 Task: Check the average views per listing of 1 story in the last 1 year.
Action: Mouse moved to (923, 206)
Screenshot: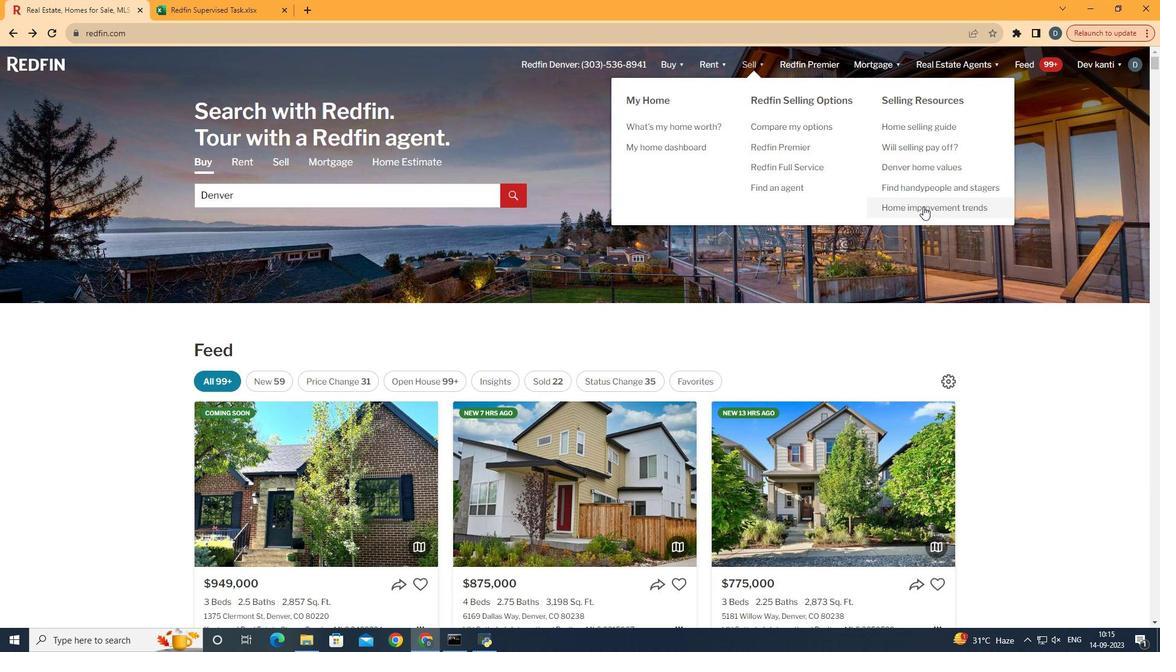 
Action: Mouse pressed left at (923, 206)
Screenshot: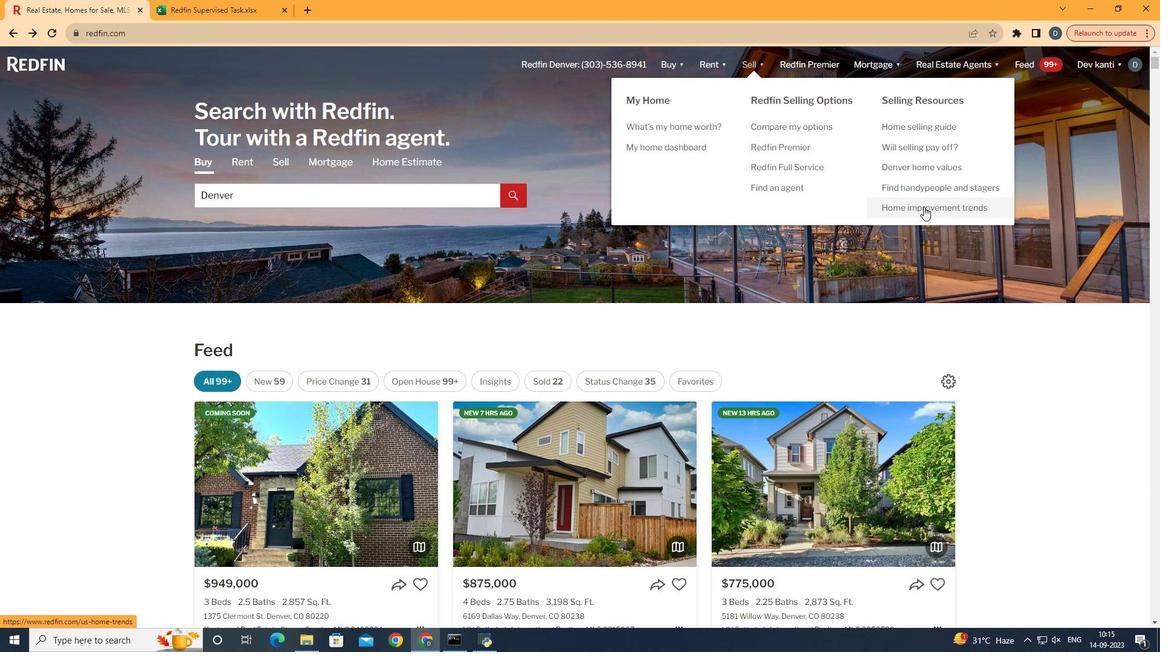 
Action: Mouse moved to (280, 234)
Screenshot: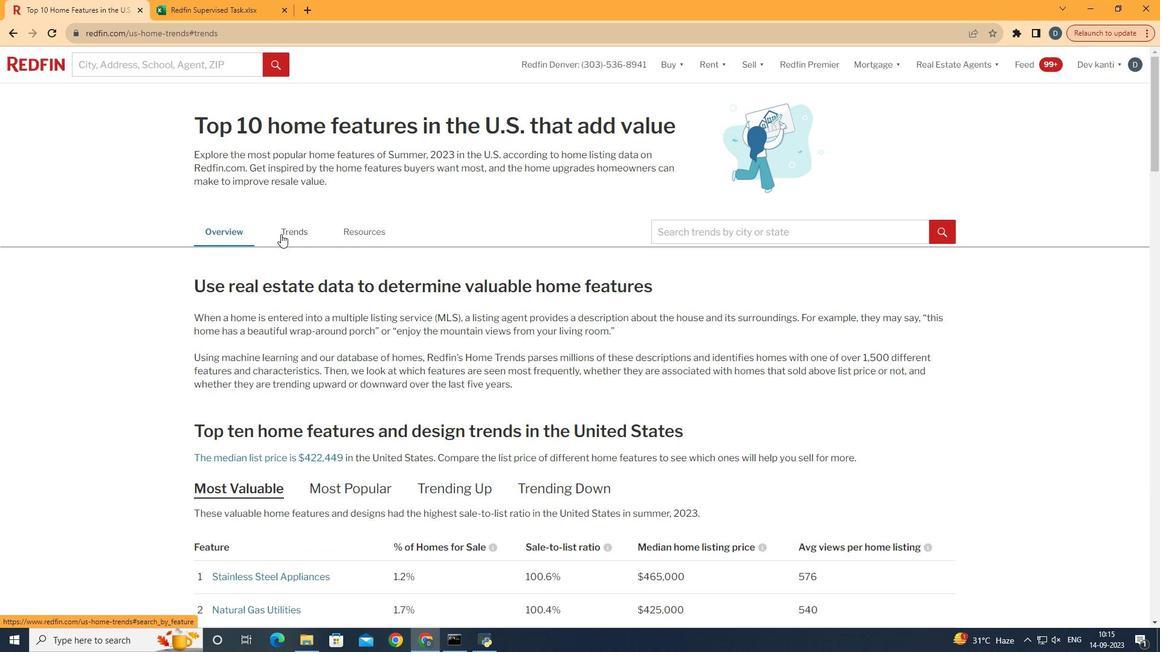 
Action: Mouse pressed left at (280, 234)
Screenshot: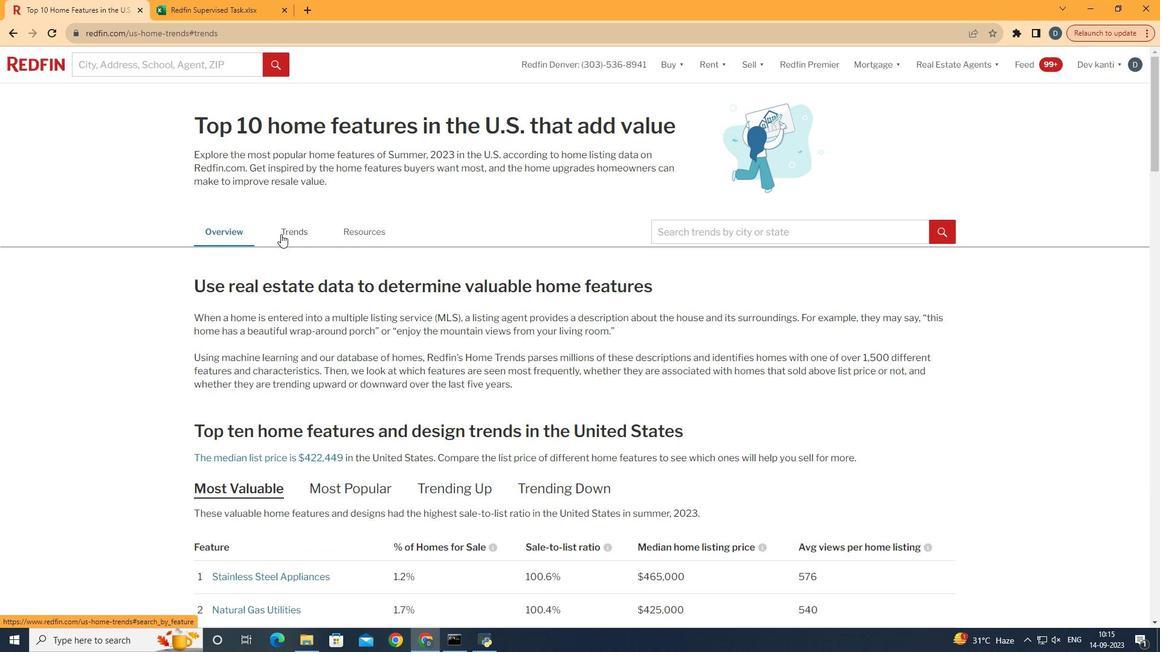
Action: Mouse moved to (377, 297)
Screenshot: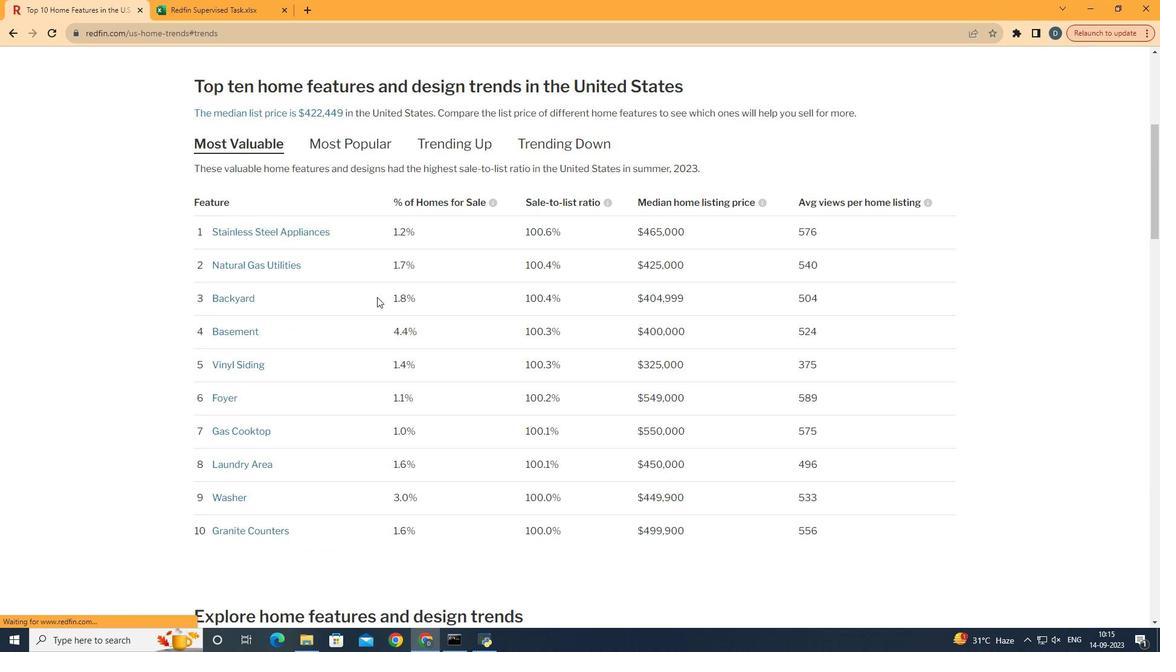
Action: Mouse scrolled (377, 296) with delta (0, 0)
Screenshot: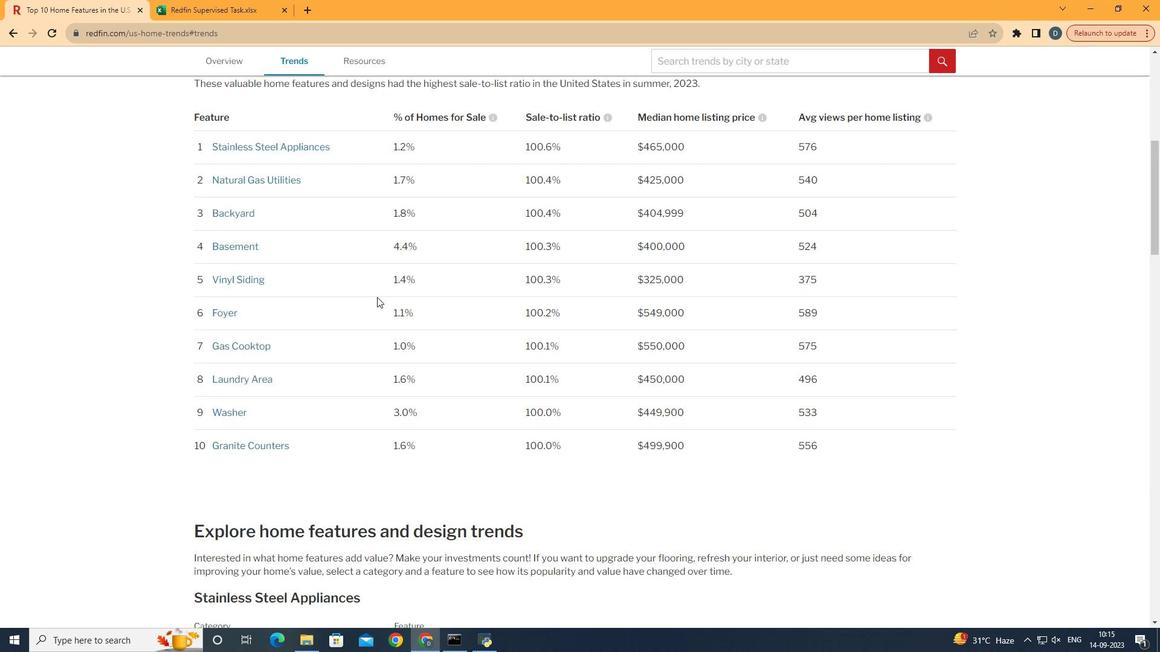 
Action: Mouse scrolled (377, 296) with delta (0, 0)
Screenshot: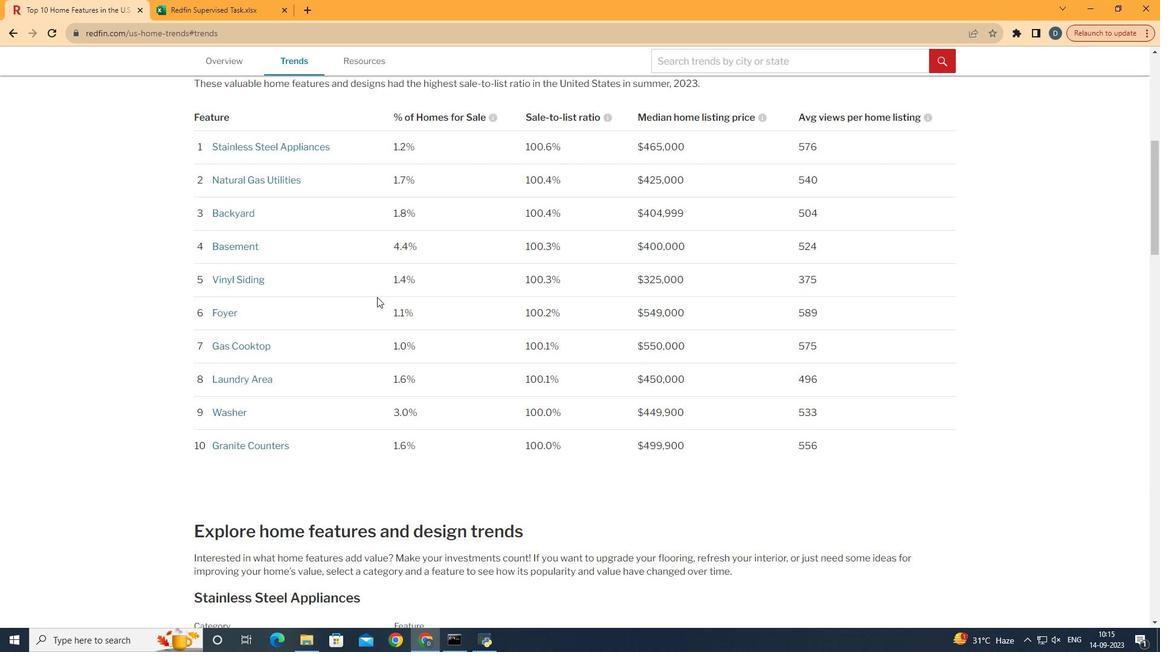 
Action: Mouse scrolled (377, 296) with delta (0, 0)
Screenshot: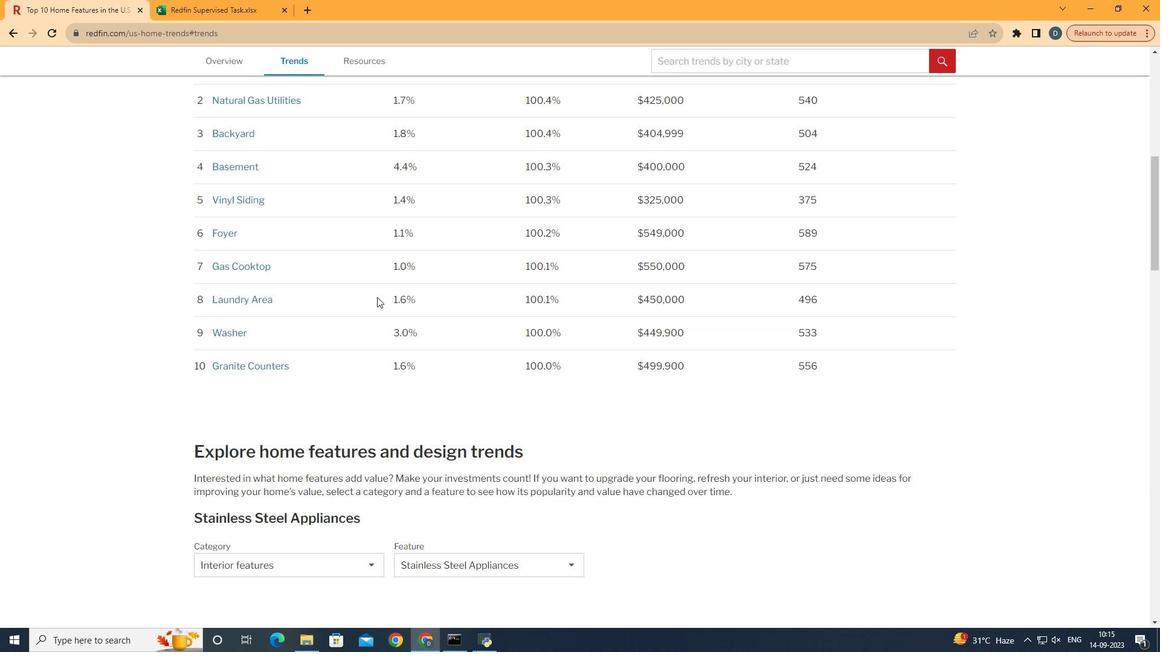 
Action: Mouse scrolled (377, 296) with delta (0, 0)
Screenshot: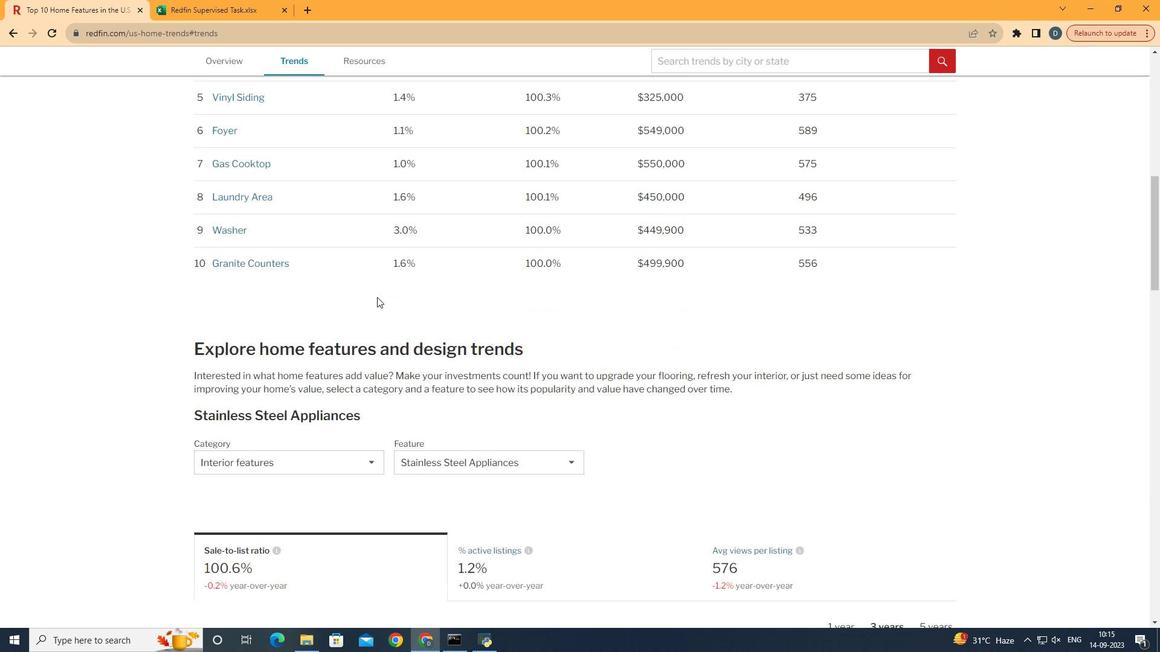 
Action: Mouse scrolled (377, 296) with delta (0, 0)
Screenshot: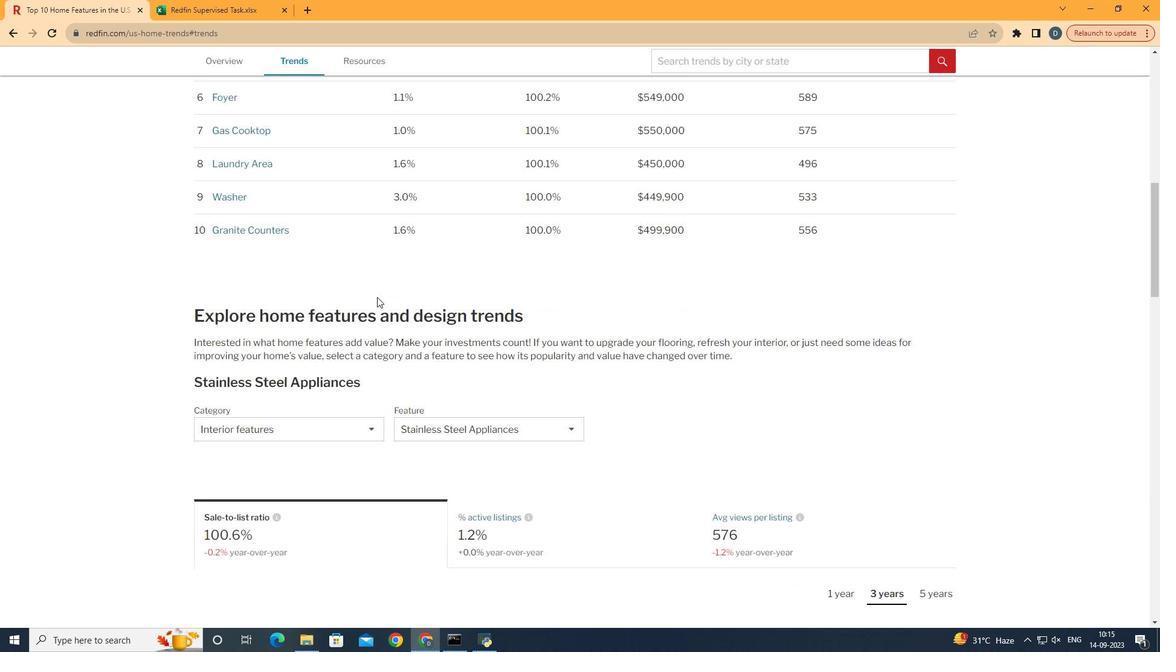 
Action: Mouse scrolled (377, 296) with delta (0, 0)
Screenshot: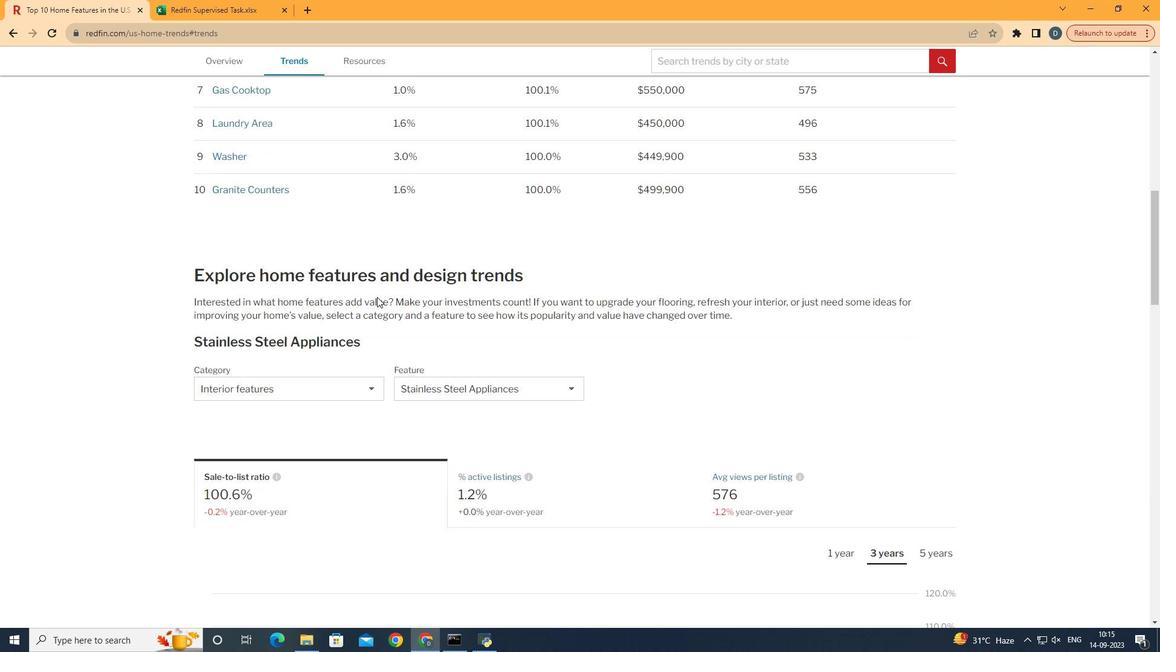 
Action: Mouse moved to (377, 297)
Screenshot: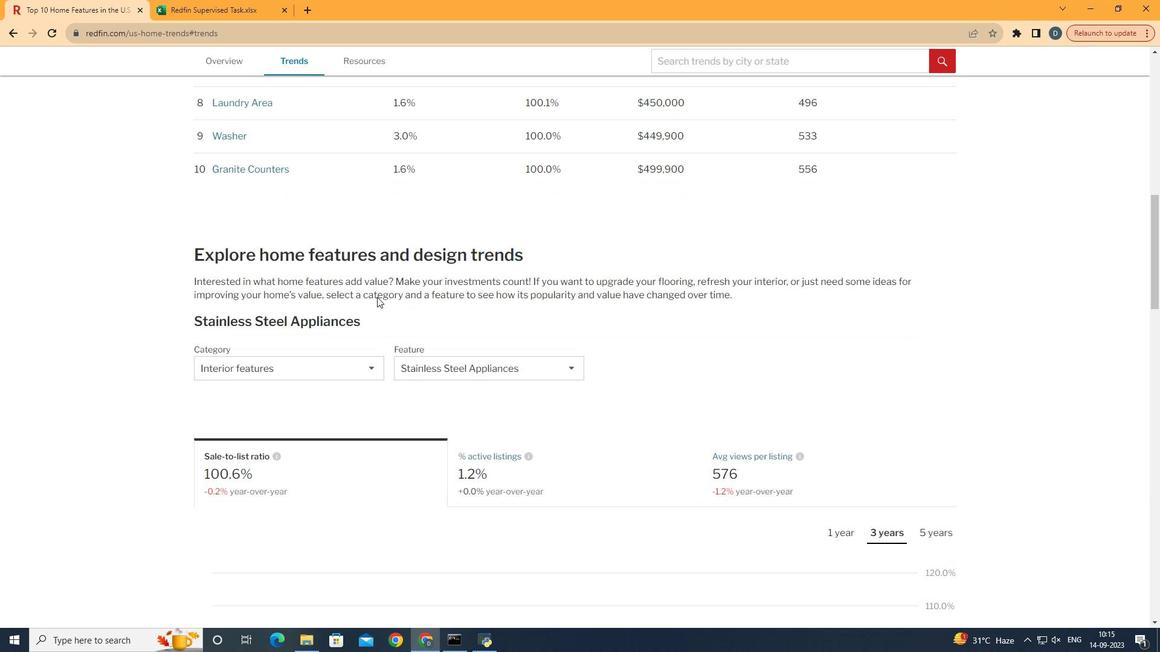
Action: Mouse scrolled (377, 296) with delta (0, 0)
Screenshot: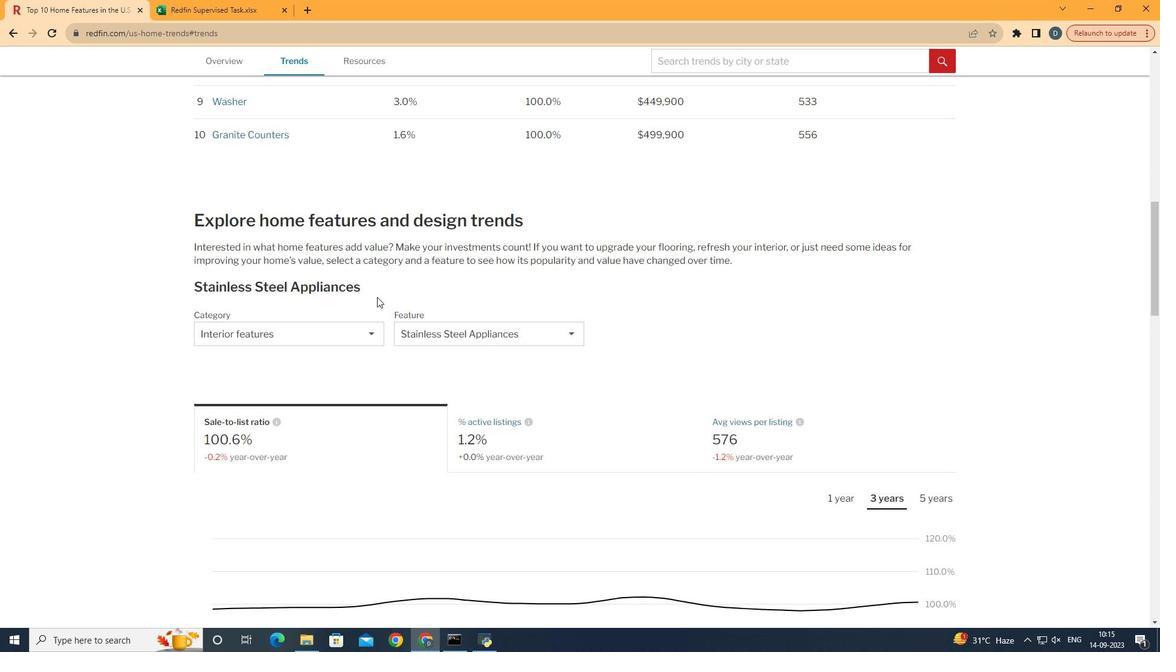 
Action: Mouse scrolled (377, 296) with delta (0, 0)
Screenshot: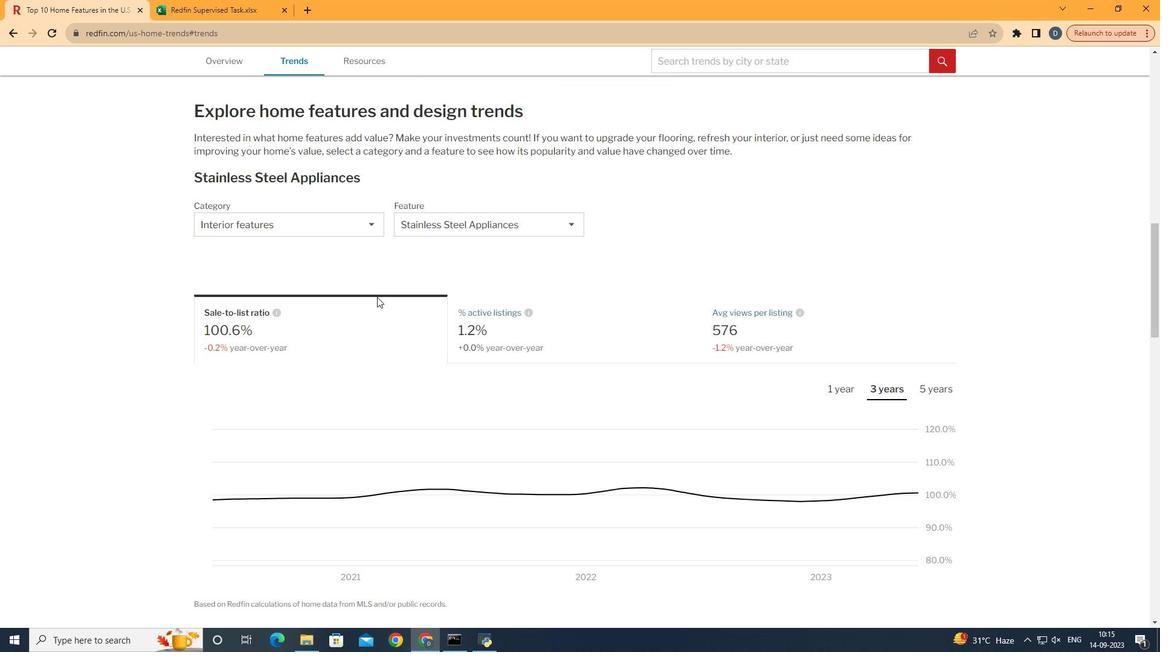 
Action: Mouse scrolled (377, 296) with delta (0, 0)
Screenshot: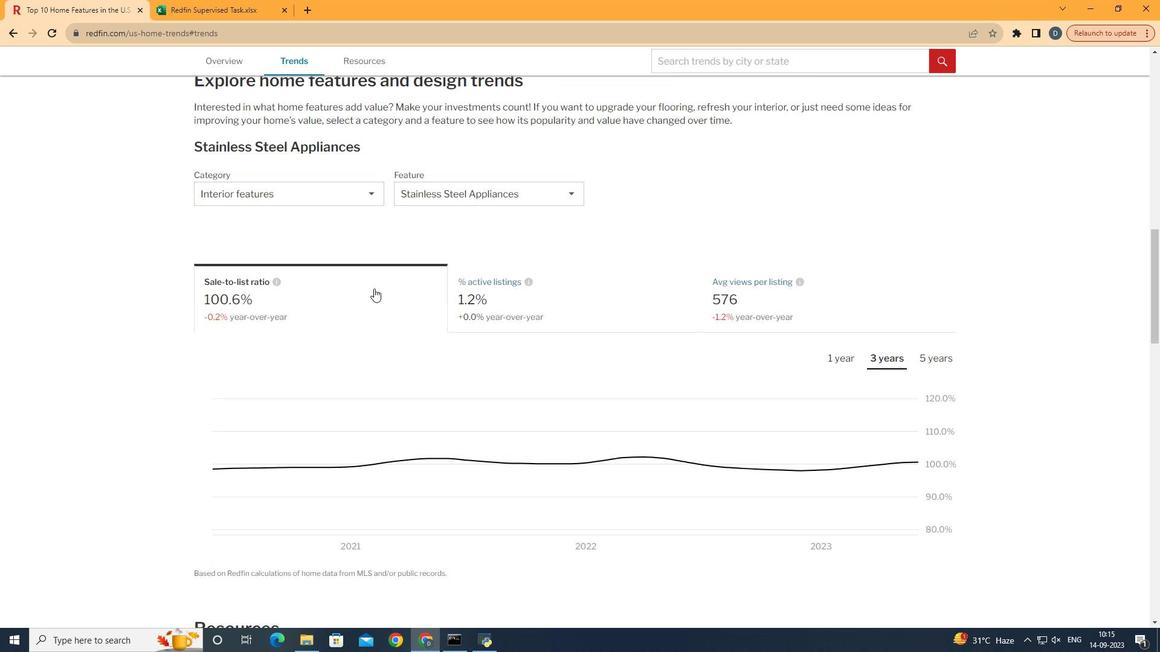 
Action: Mouse moved to (338, 193)
Screenshot: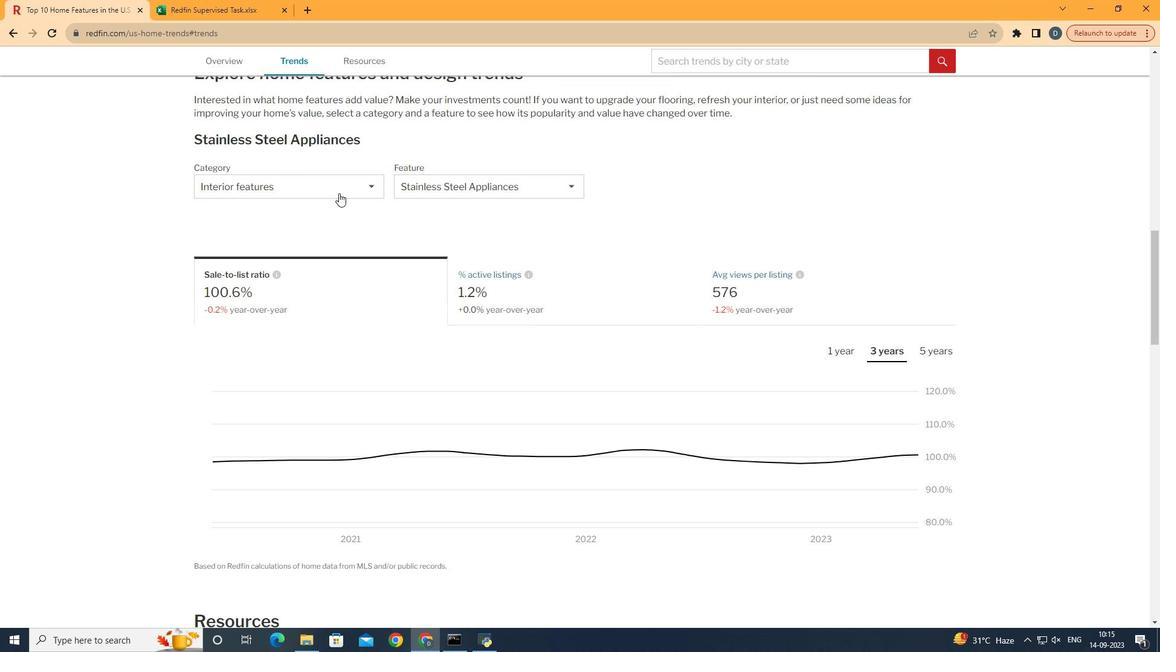 
Action: Mouse pressed left at (338, 193)
Screenshot: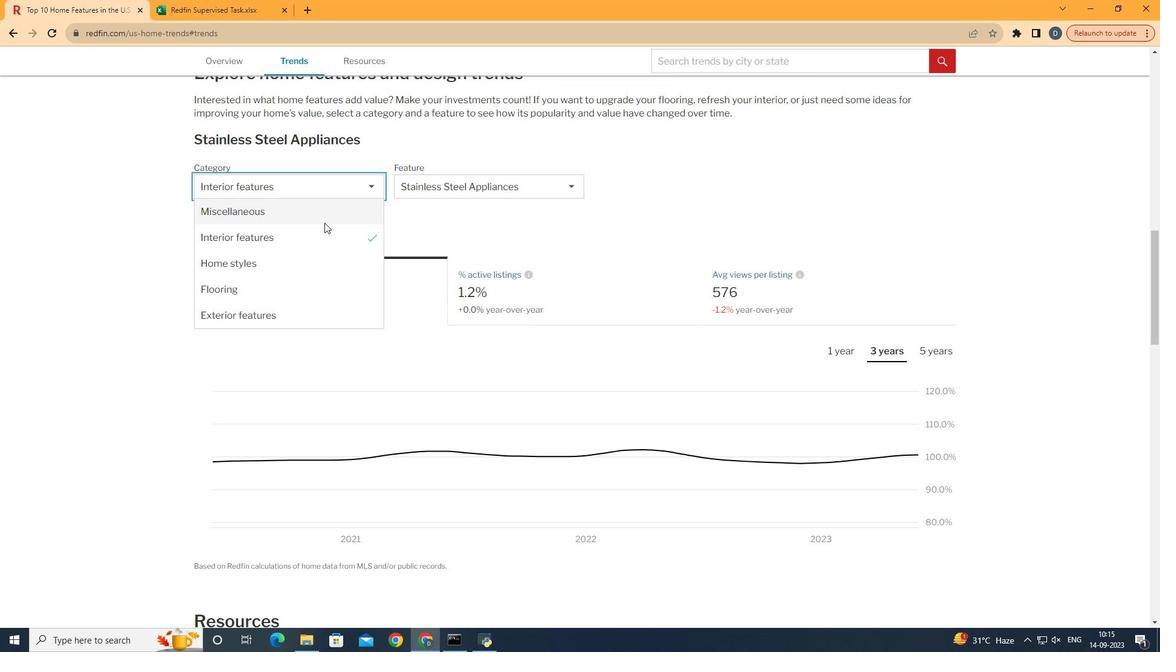 
Action: Mouse moved to (319, 264)
Screenshot: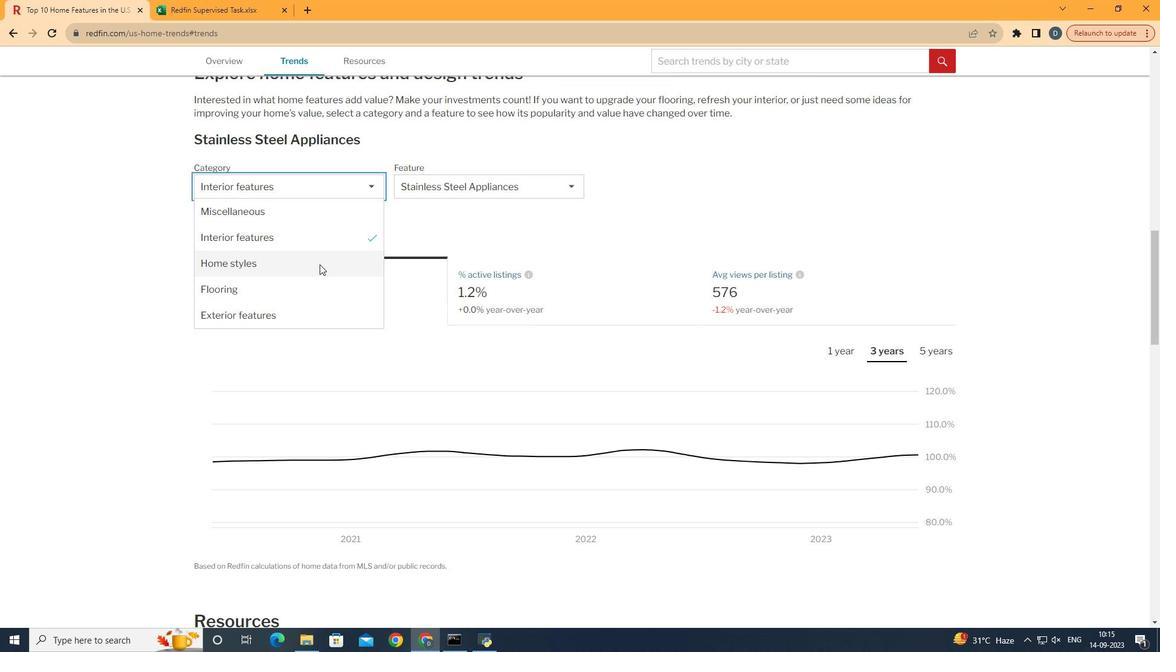 
Action: Mouse pressed left at (319, 264)
Screenshot: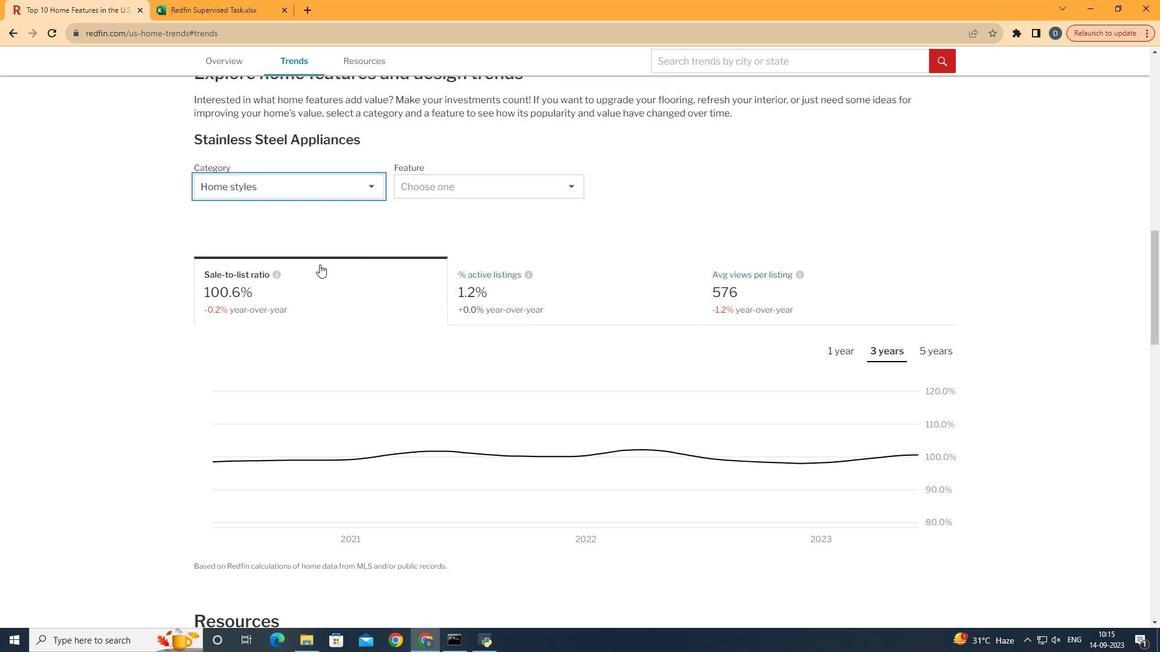 
Action: Mouse moved to (468, 184)
Screenshot: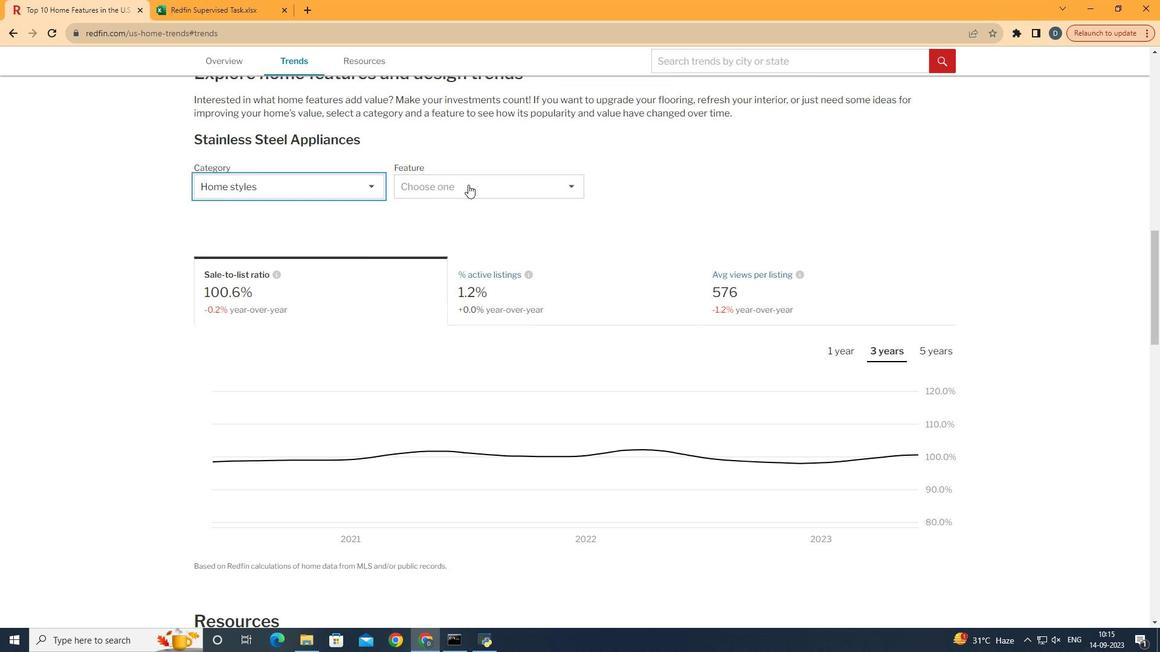 
Action: Mouse pressed left at (468, 184)
Screenshot: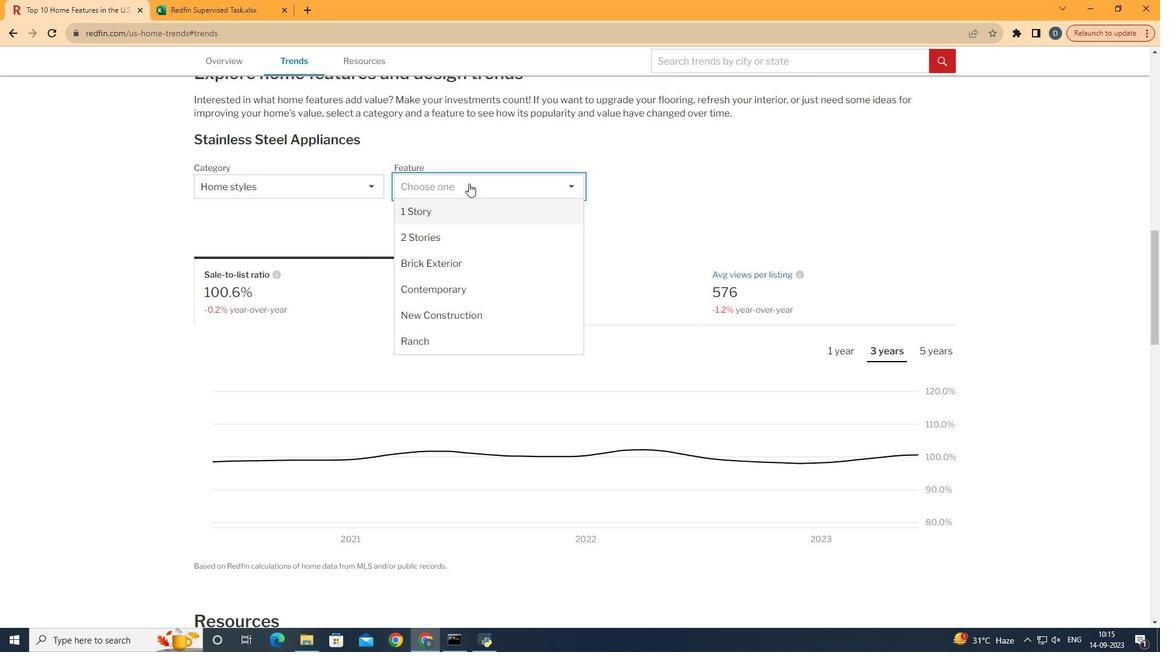 
Action: Mouse moved to (473, 211)
Screenshot: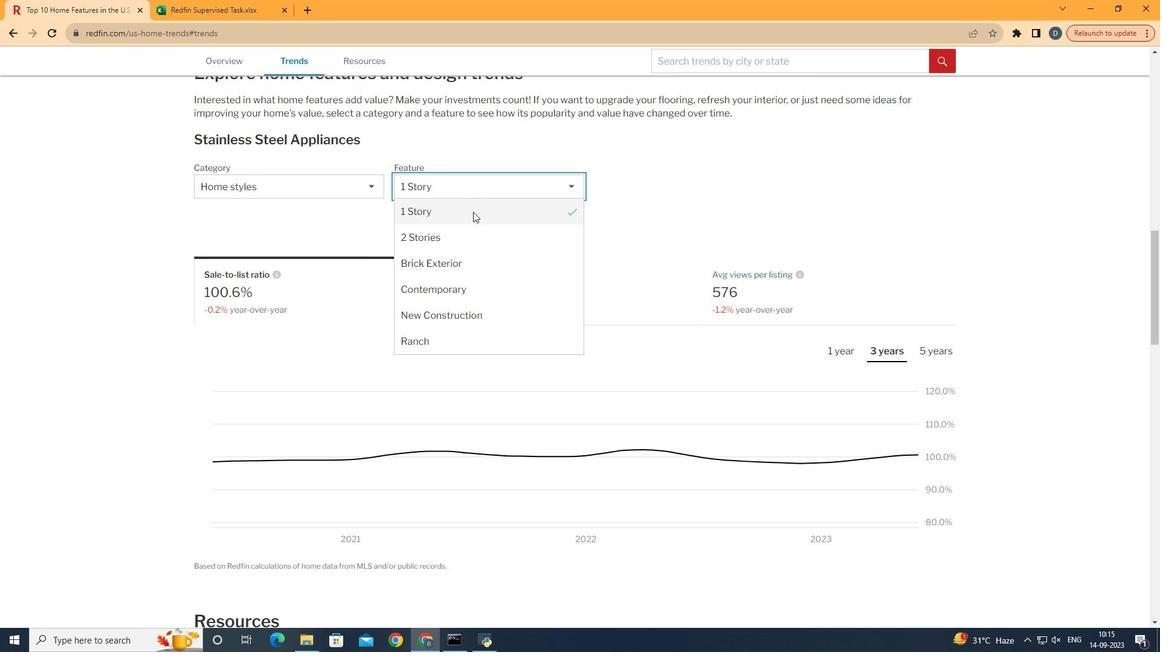 
Action: Mouse pressed left at (473, 211)
Screenshot: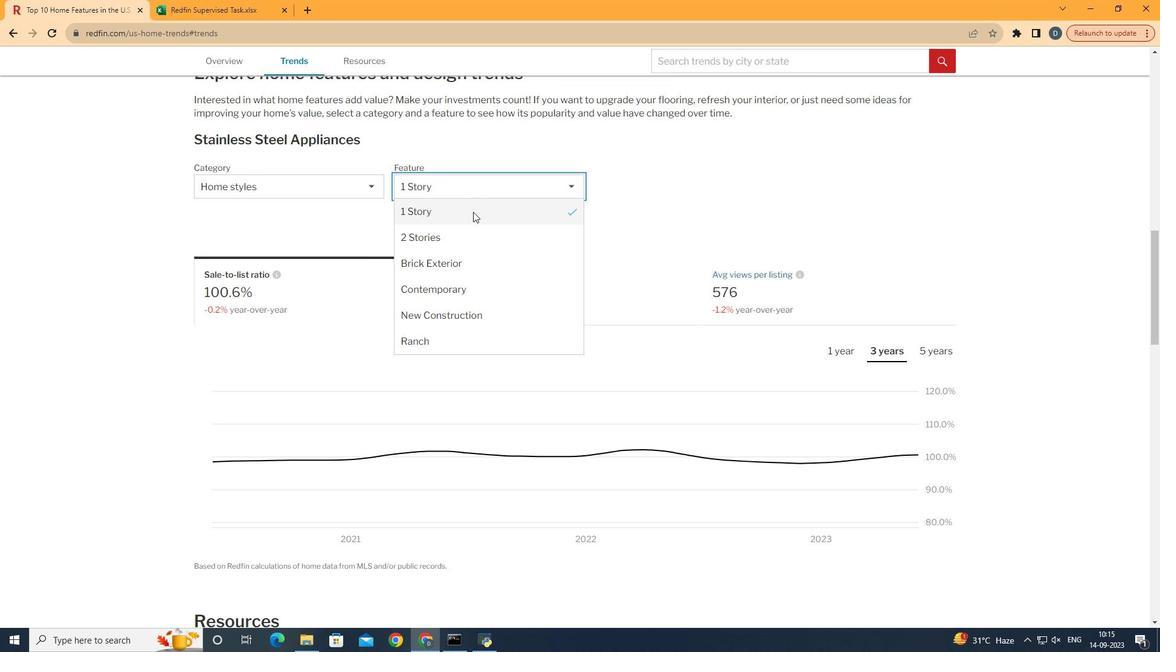 
Action: Mouse moved to (598, 250)
Screenshot: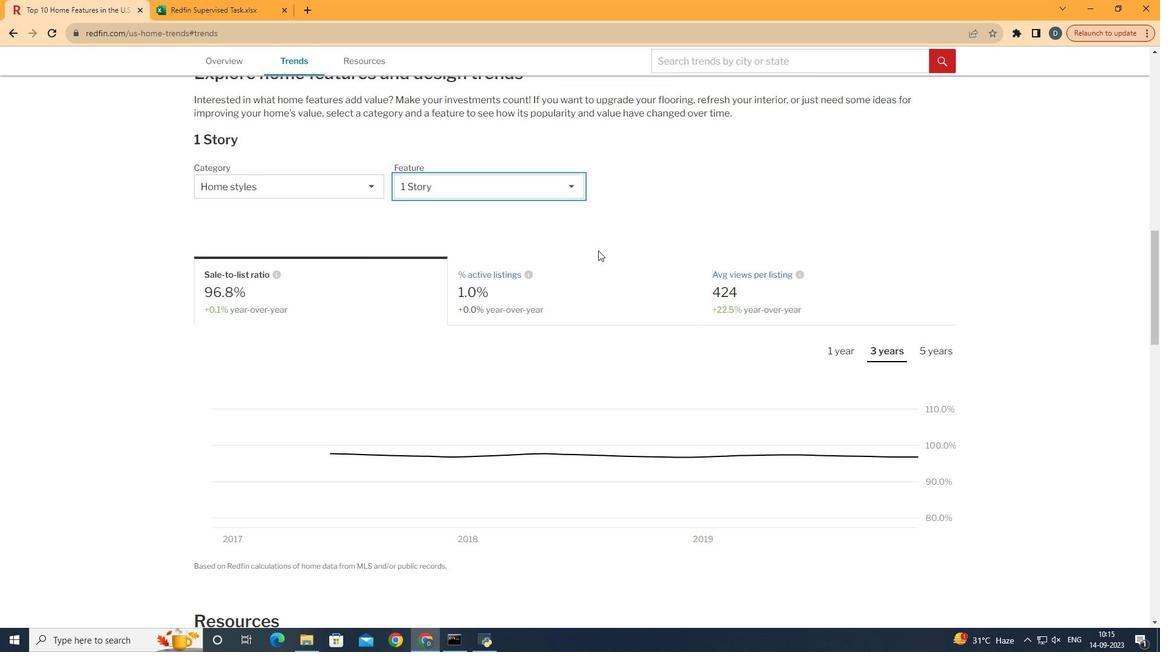 
Action: Mouse scrolled (598, 250) with delta (0, 0)
Screenshot: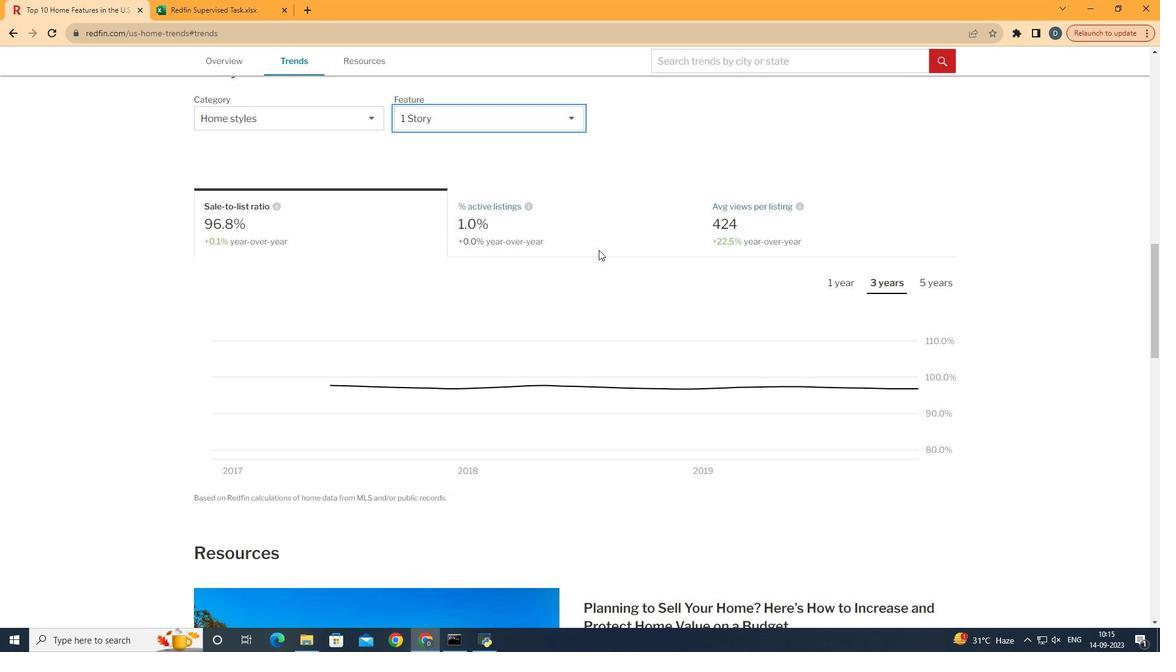 
Action: Mouse moved to (598, 250)
Screenshot: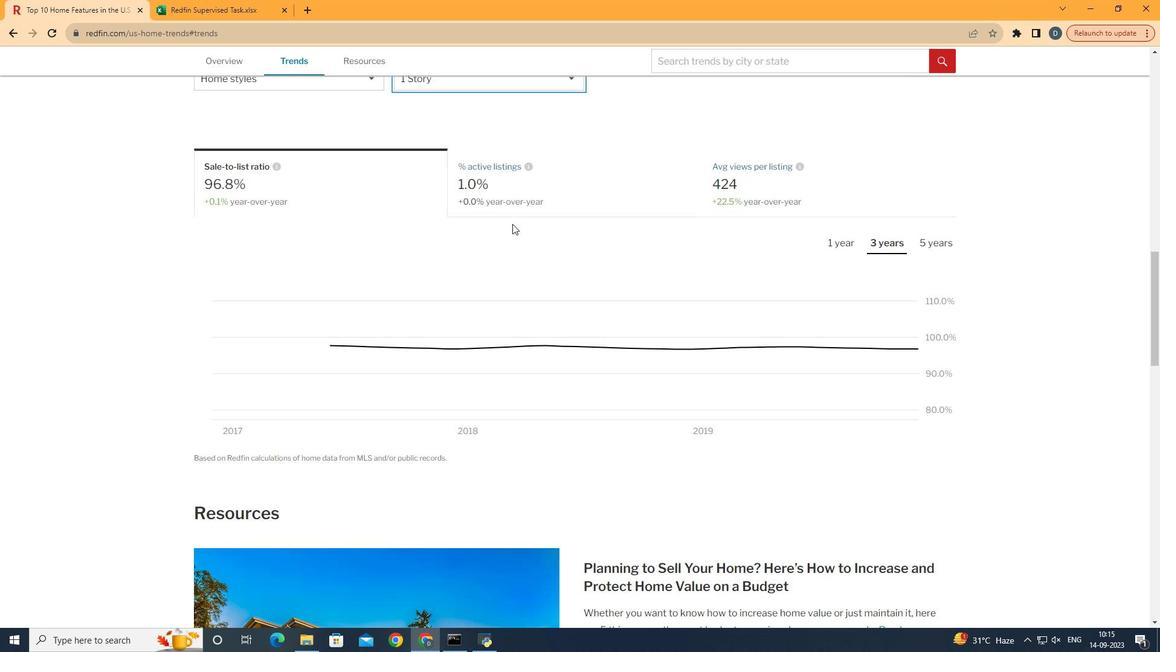 
Action: Mouse scrolled (598, 250) with delta (0, 0)
Screenshot: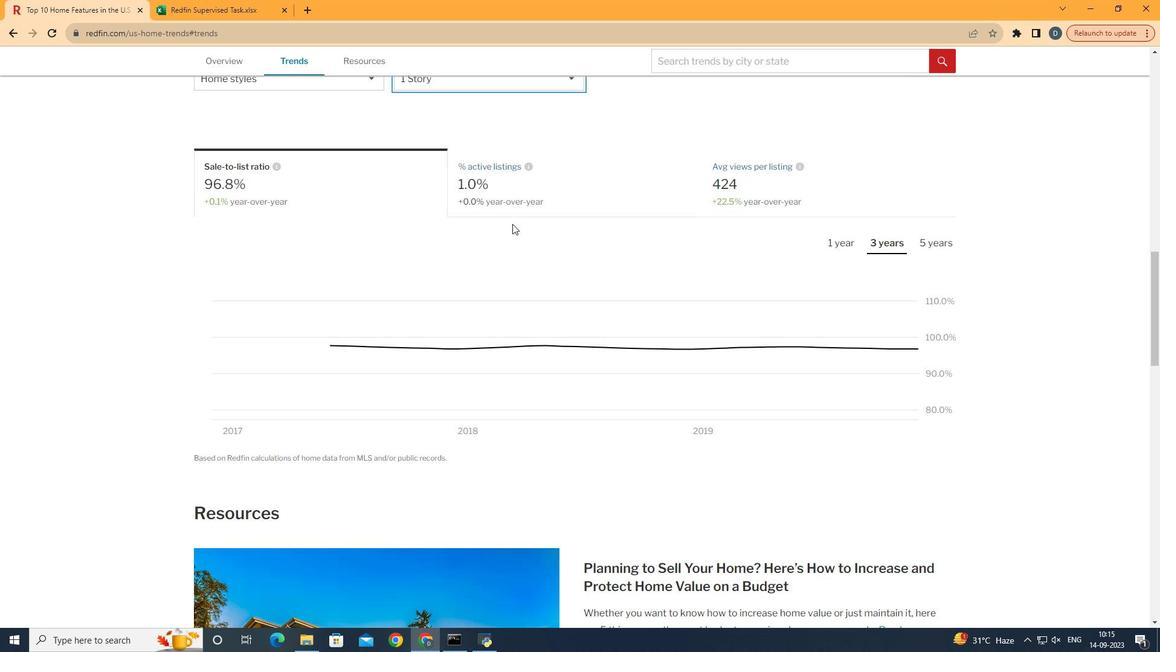 
Action: Mouse moved to (825, 180)
Screenshot: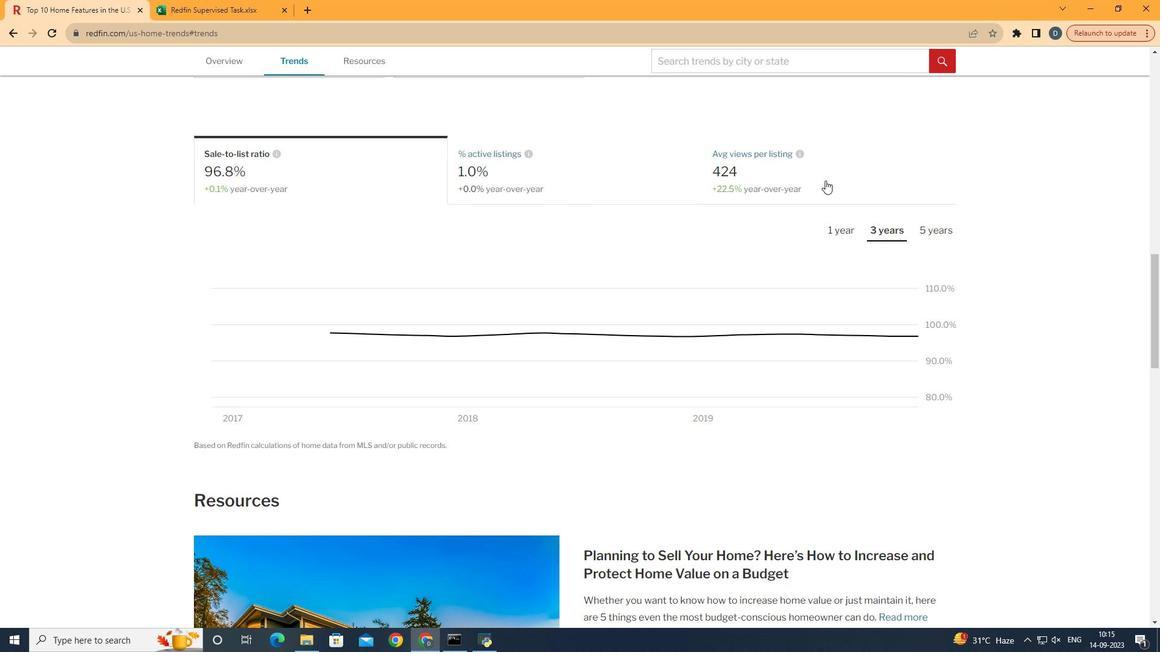 
Action: Mouse pressed left at (825, 180)
Screenshot: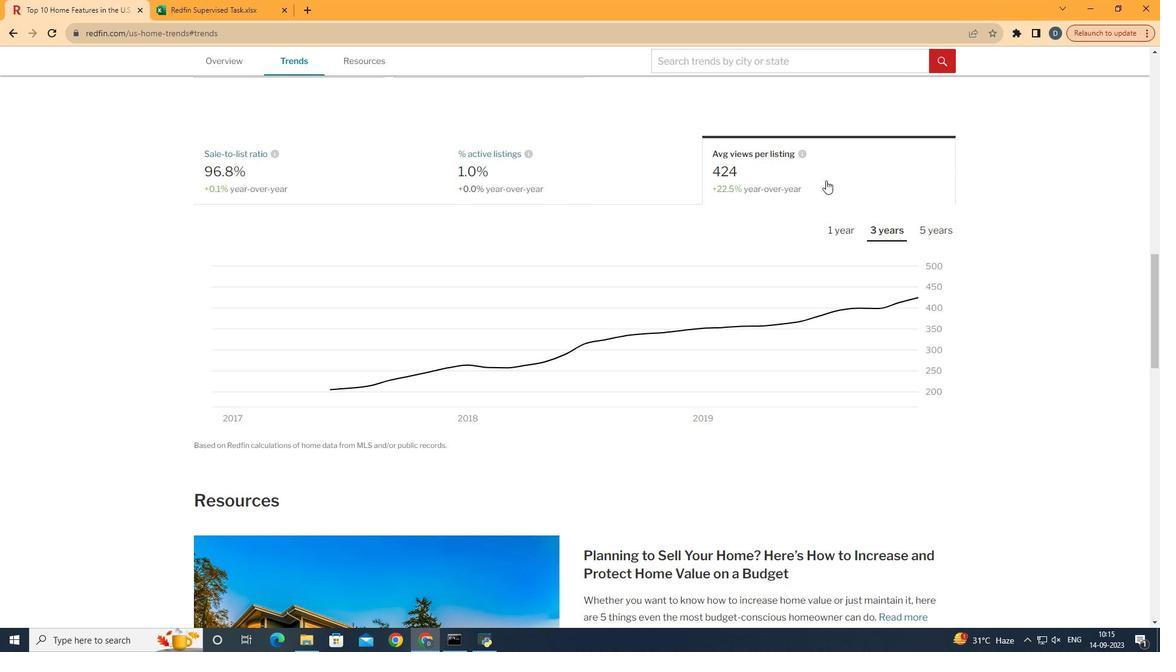 
Action: Mouse moved to (844, 232)
Screenshot: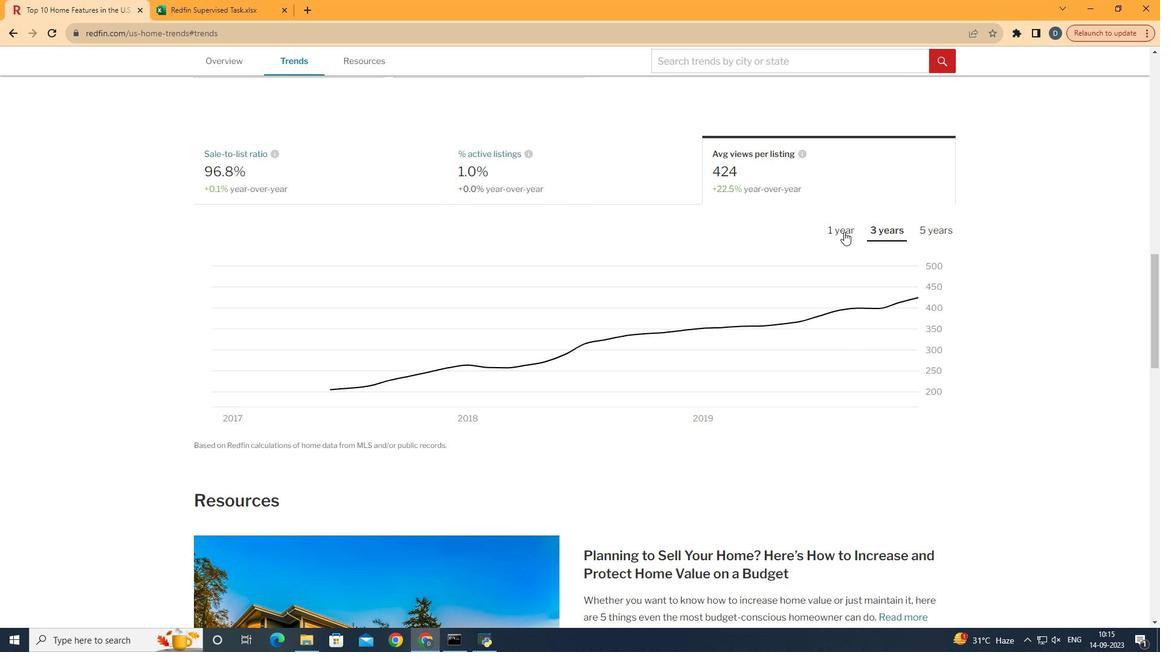 
Action: Mouse pressed left at (844, 232)
Screenshot: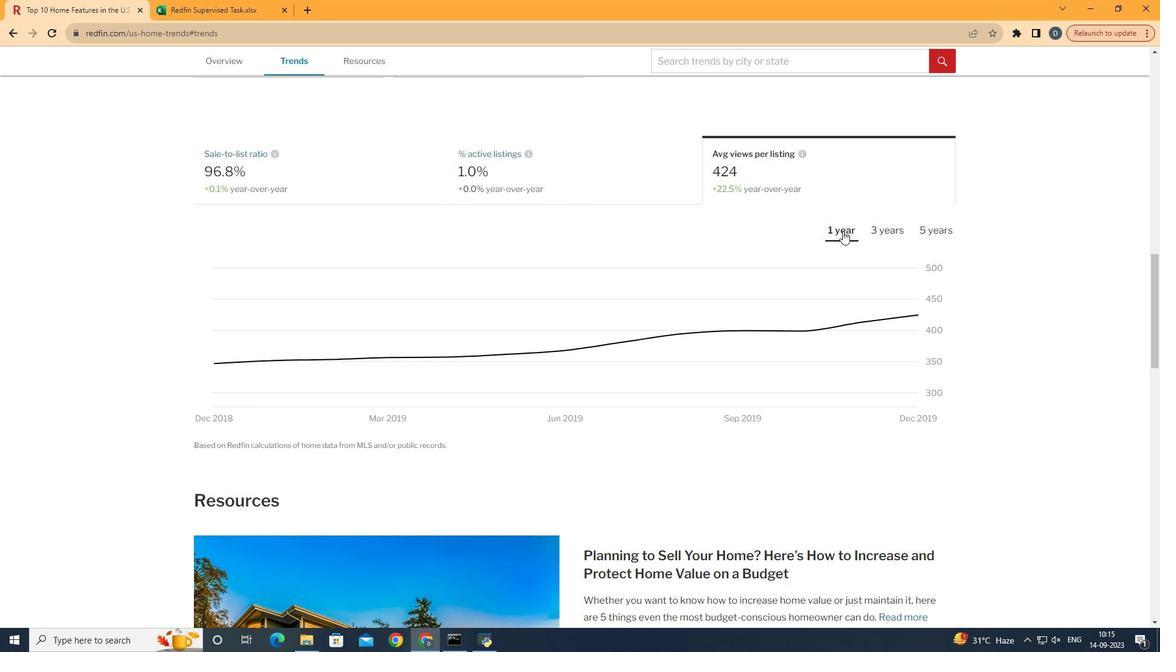 
Action: Mouse moved to (1131, 157)
Screenshot: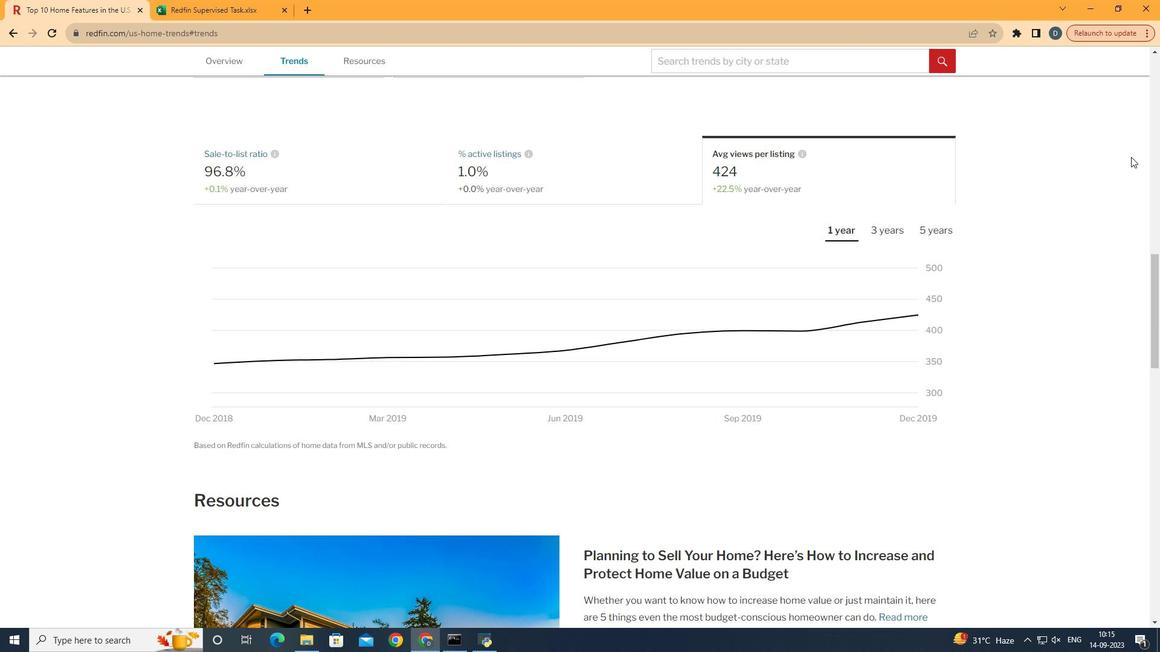 
